 Task: Create List Commercial Sales in Board Employee Performance Tracking to Workspace Contract Management. Create List Residential Rentals in Board Customer Feedback Action Planning to Workspace Contract Management. Create List Commercial Rentals in Board Business Model Lean Startup Methodology Implementation to Workspace Contract Management
Action: Mouse moved to (62, 303)
Screenshot: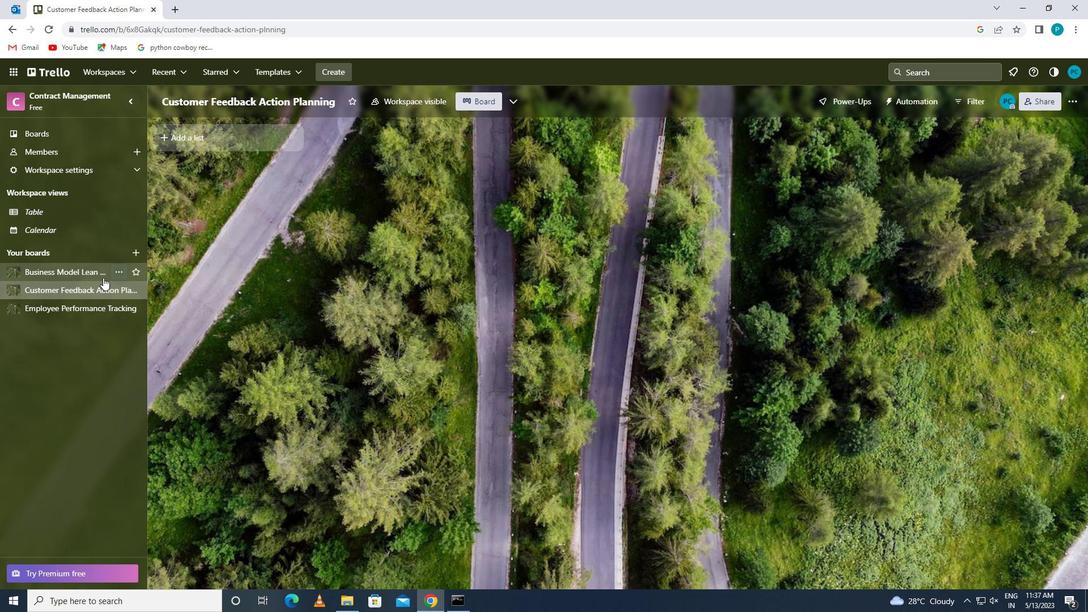 
Action: Mouse pressed left at (62, 303)
Screenshot: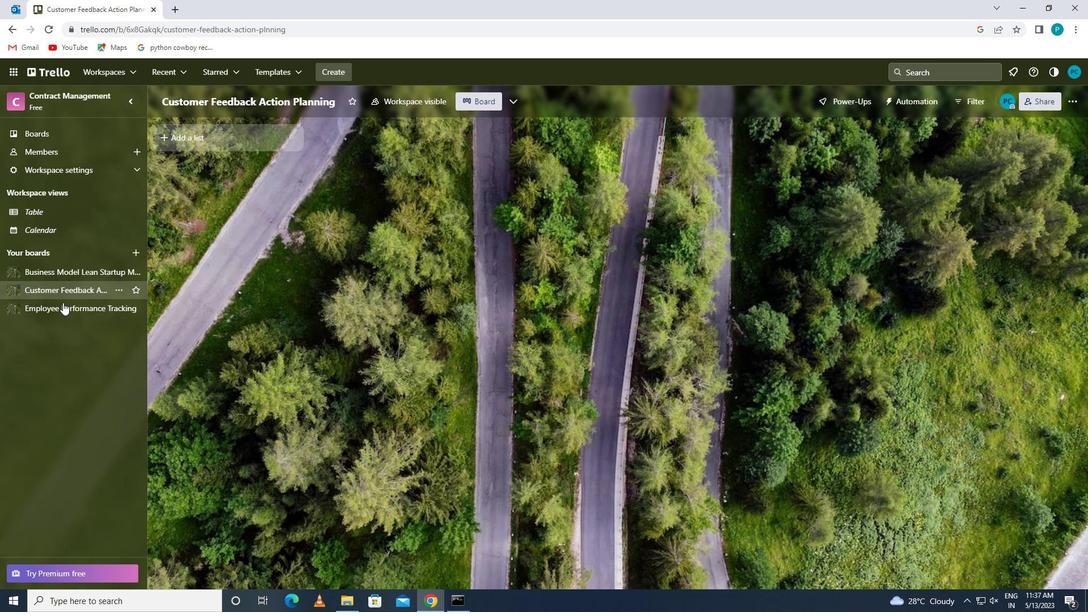 
Action: Mouse moved to (236, 145)
Screenshot: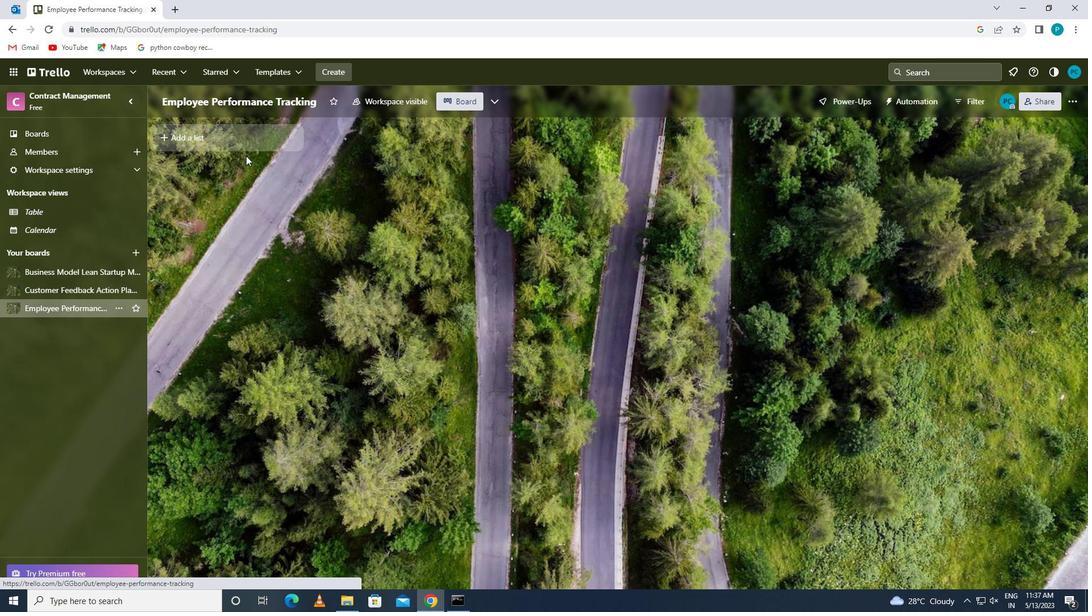 
Action: Mouse pressed left at (236, 145)
Screenshot: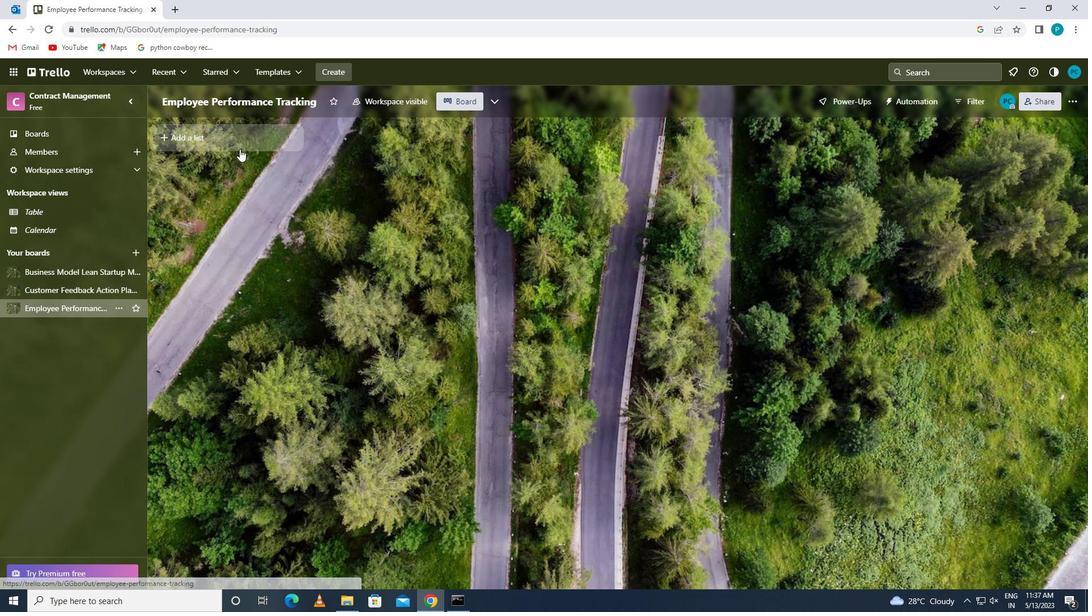 
Action: Key pressed <Key.caps_lock>c<Key.caps_lock><Key.backspace>c<Key.caps_lock>ommercial<Key.space><Key.caps_lock>s<Key.caps_lock>ales
Screenshot: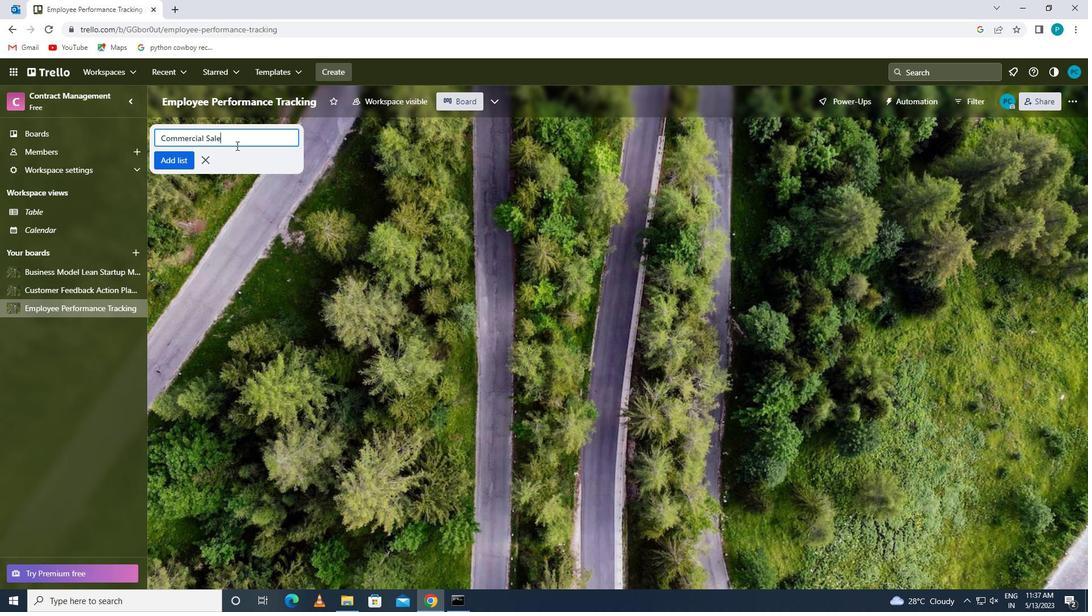 
Action: Mouse moved to (186, 156)
Screenshot: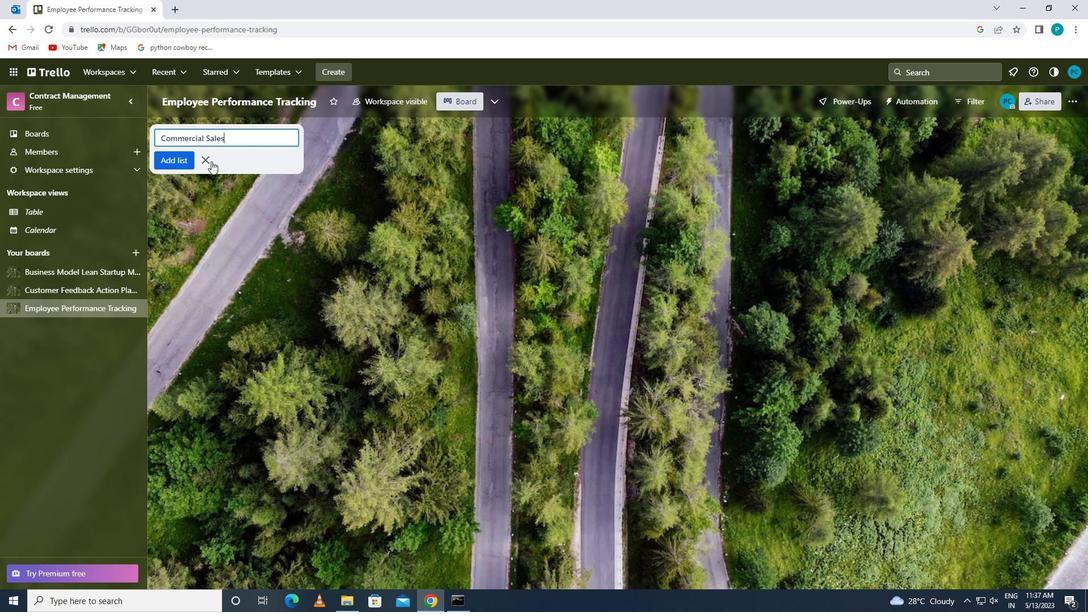 
Action: Mouse pressed left at (186, 156)
Screenshot: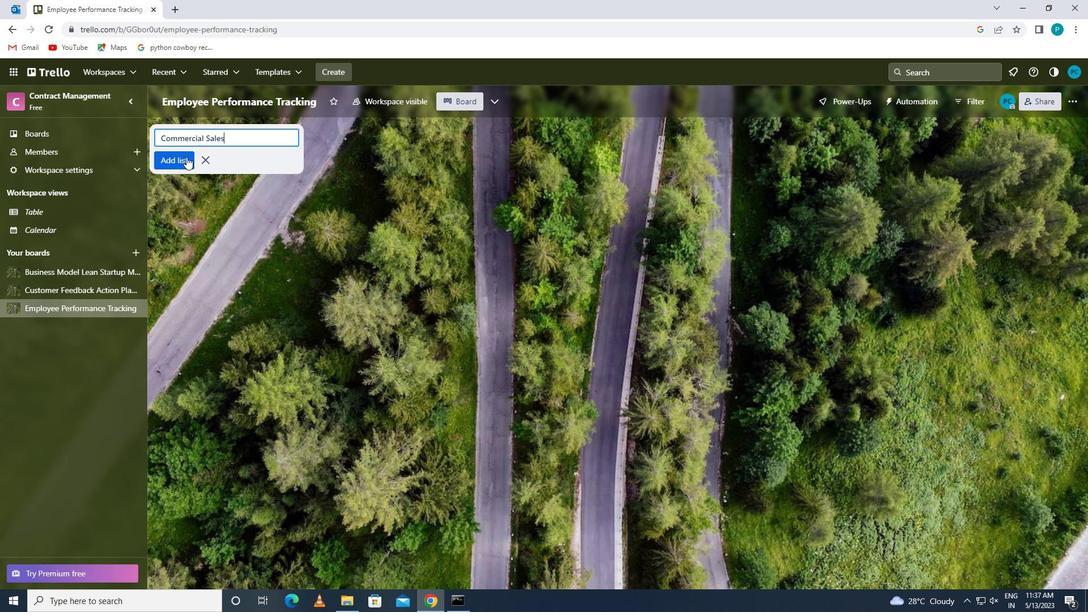 
Action: Mouse moved to (59, 298)
Screenshot: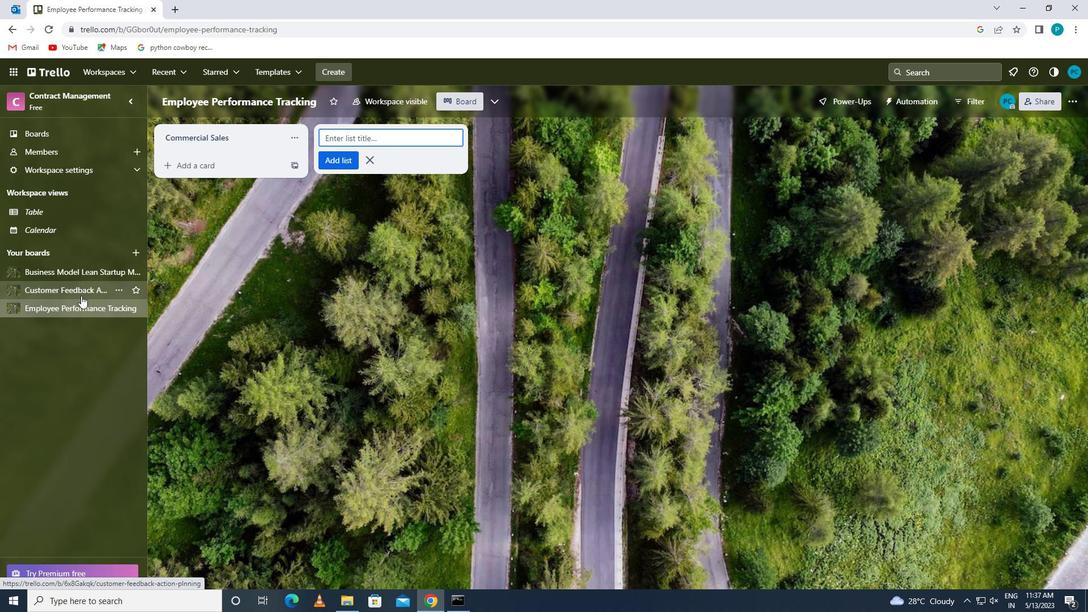 
Action: Mouse pressed left at (59, 298)
Screenshot: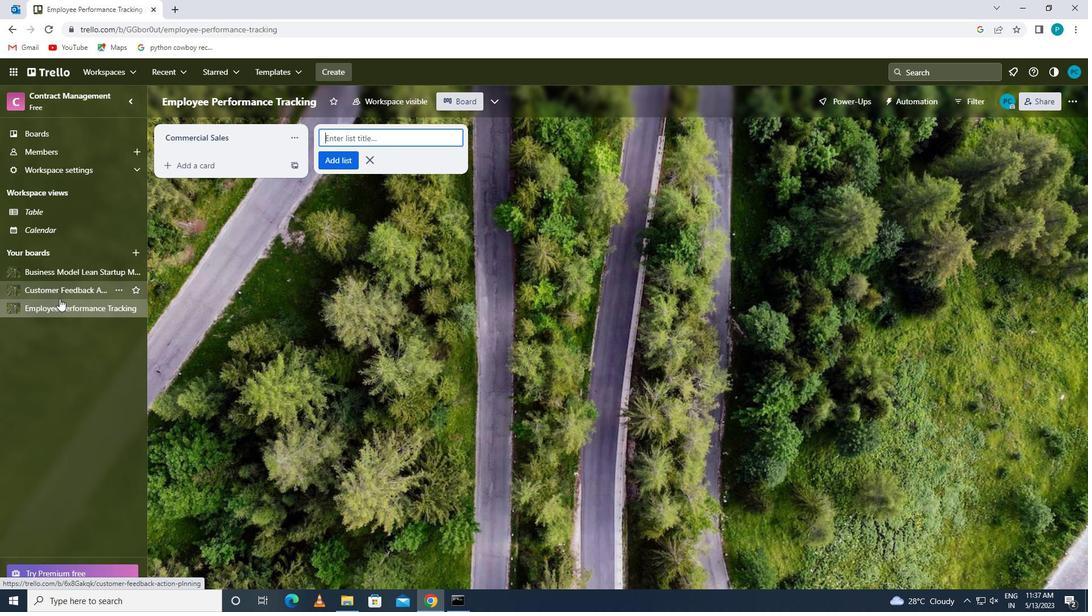 
Action: Mouse moved to (194, 130)
Screenshot: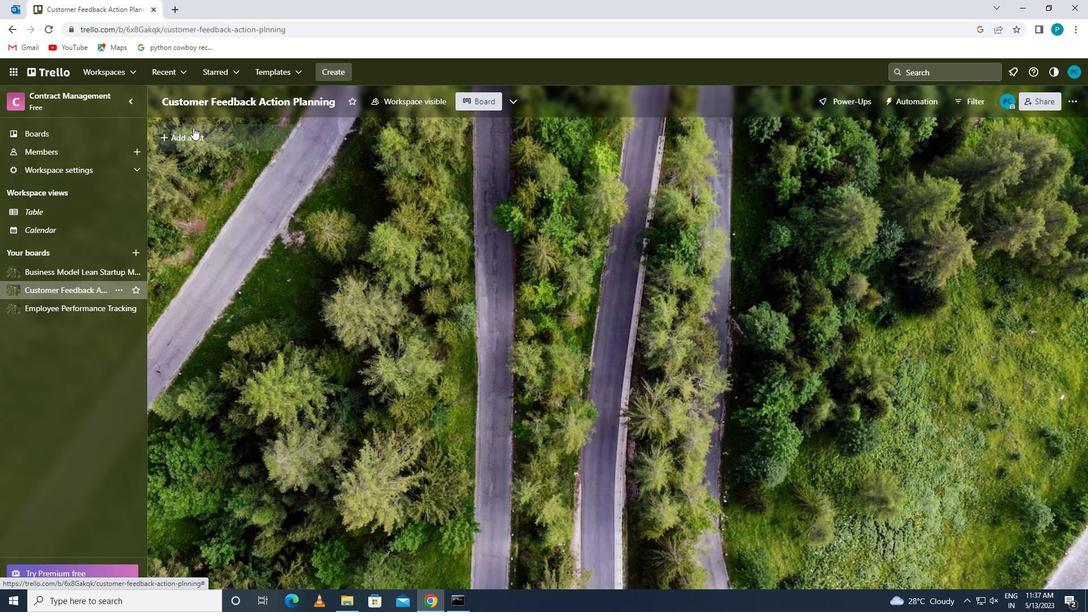 
Action: Mouse pressed left at (194, 130)
Screenshot: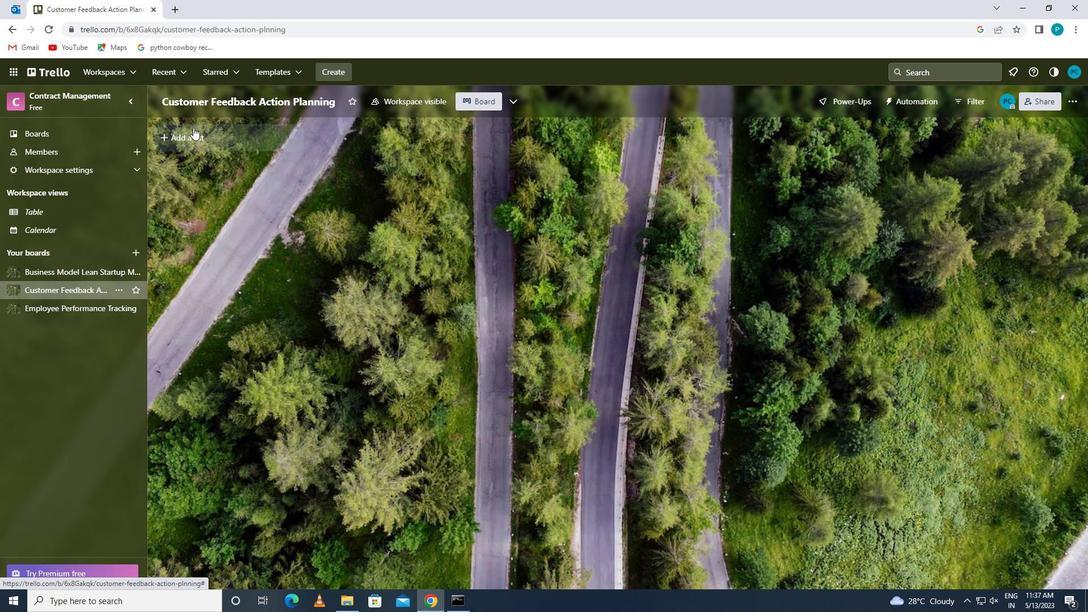 
Action: Mouse moved to (194, 130)
Screenshot: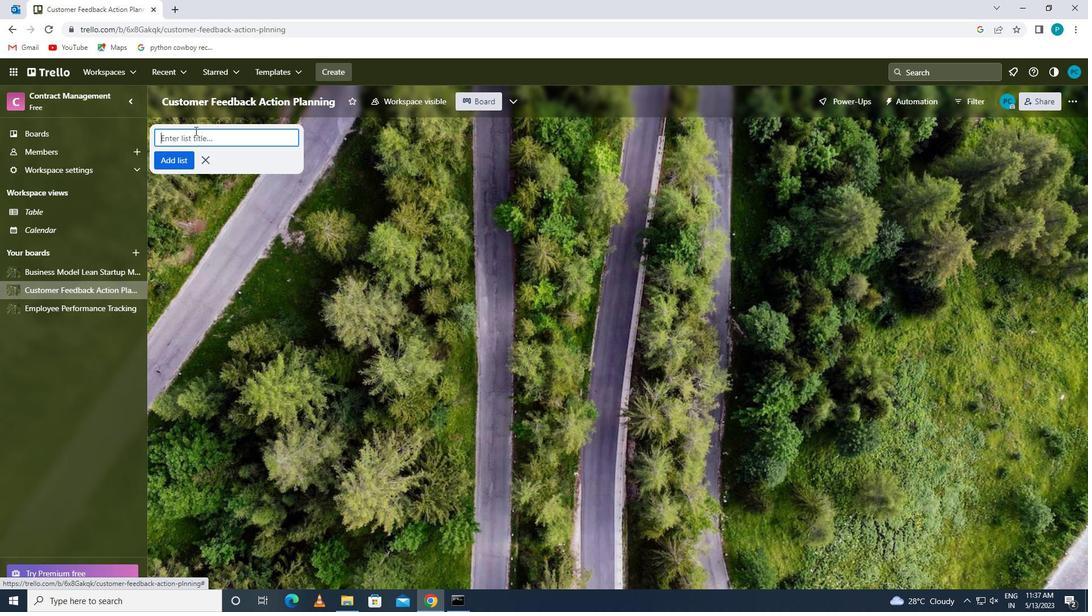 
Action: Key pressed <Key.caps_lock>r<Key.caps_lock>esidential<Key.space><Key.caps_lock>r<Key.caps_lock>entals
Screenshot: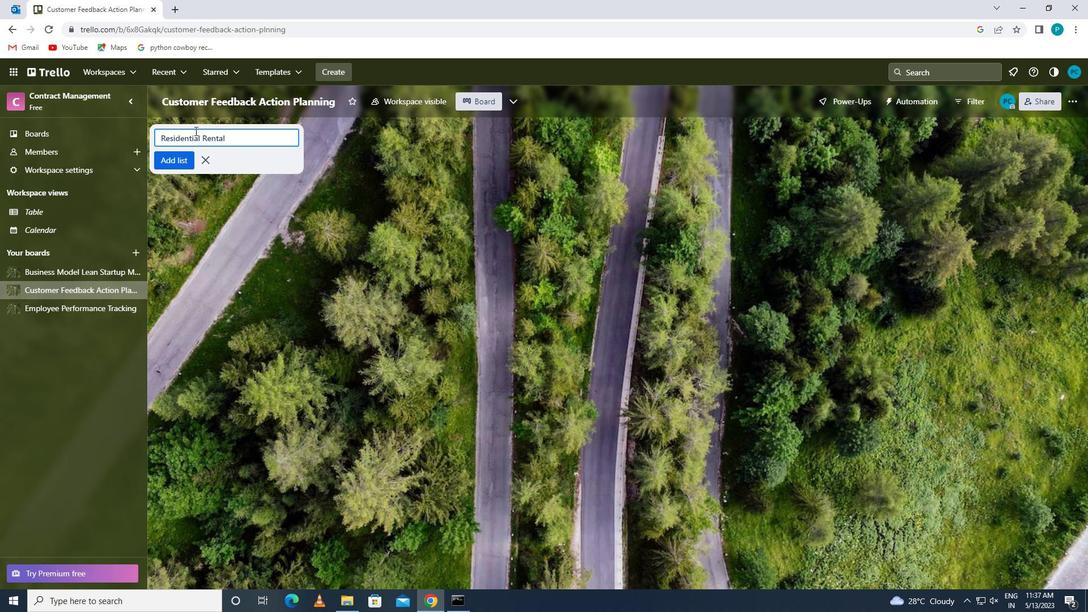
Action: Mouse moved to (192, 159)
Screenshot: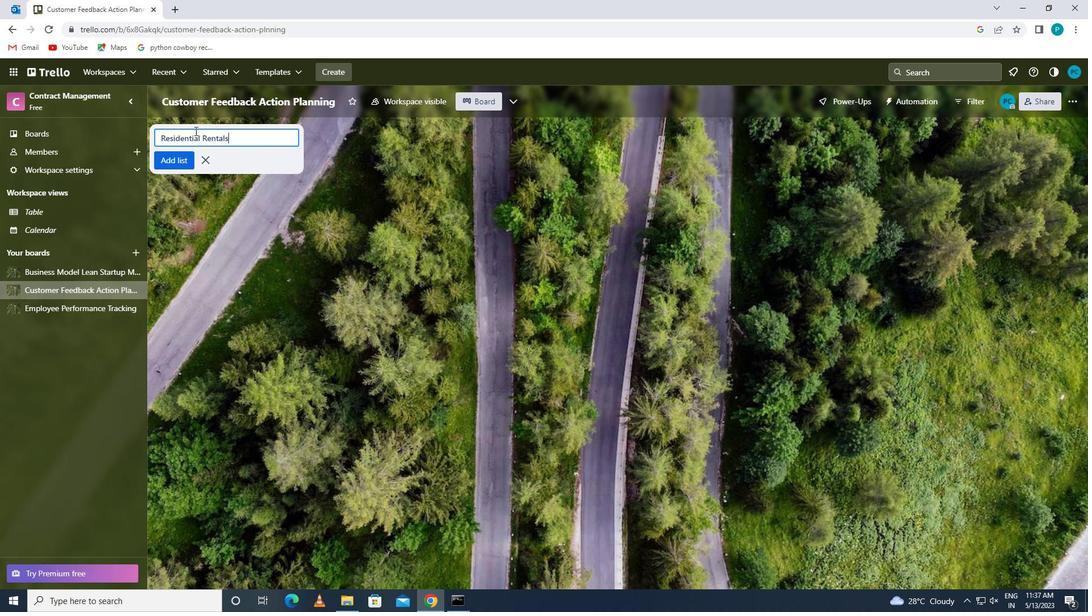 
Action: Mouse pressed left at (192, 159)
Screenshot: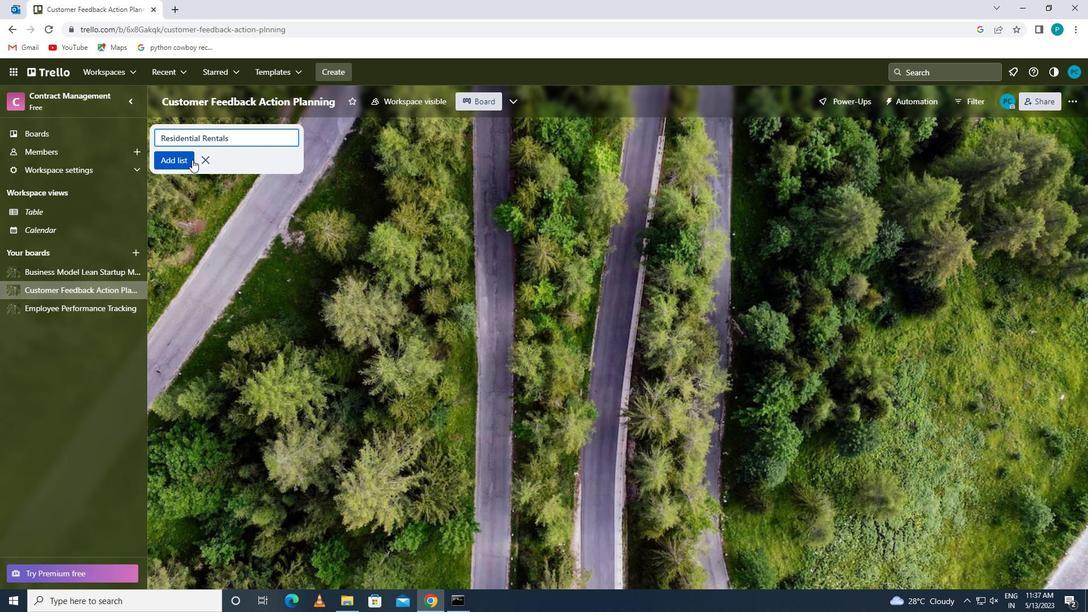 
Action: Mouse moved to (53, 269)
Screenshot: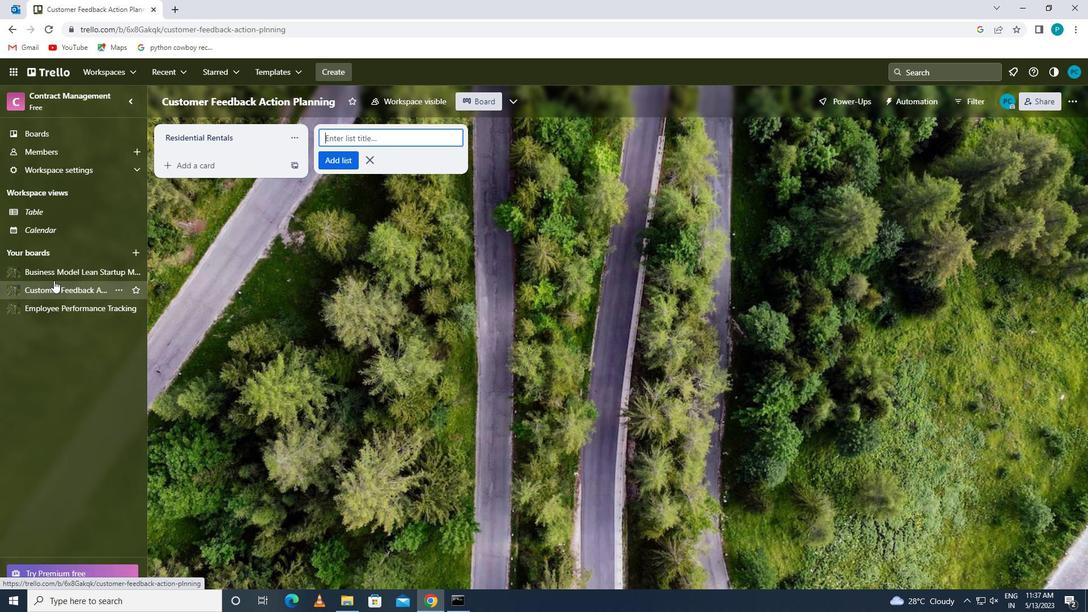 
Action: Mouse pressed left at (53, 269)
Screenshot: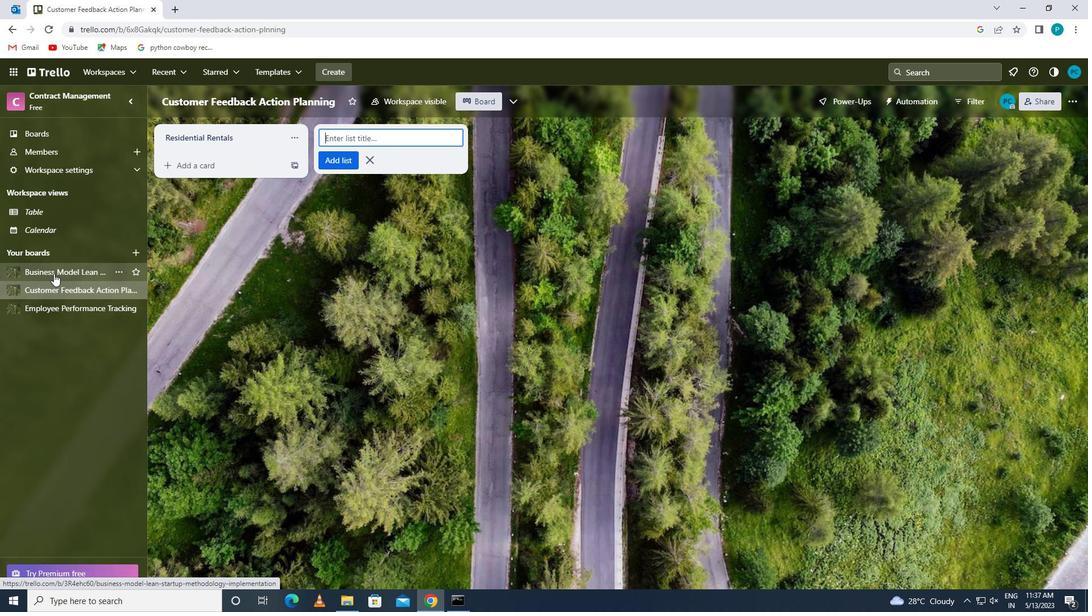 
Action: Mouse moved to (211, 143)
Screenshot: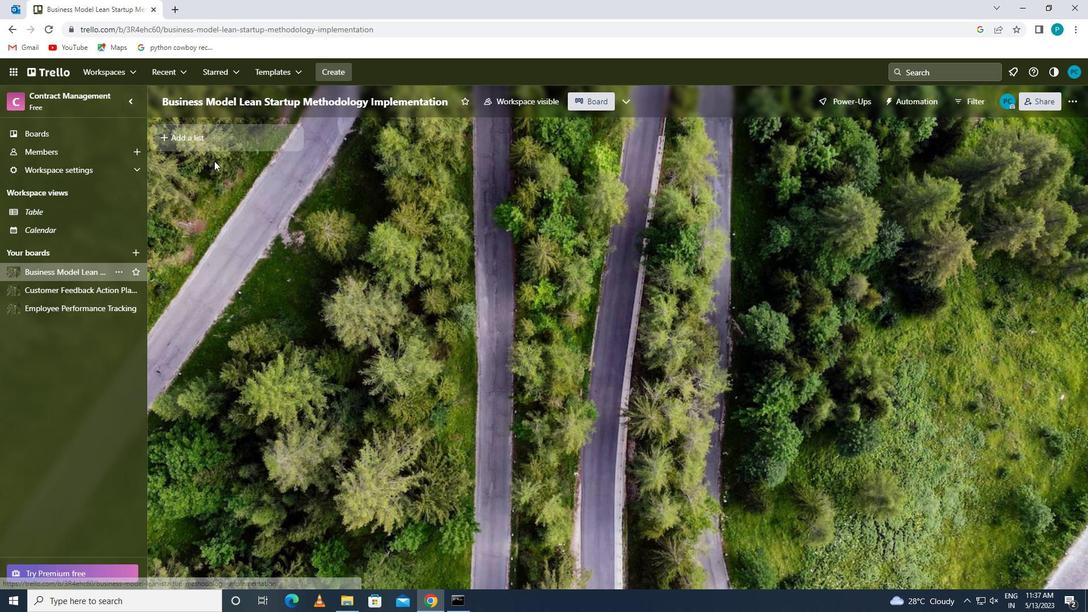
Action: Mouse pressed left at (211, 143)
Screenshot: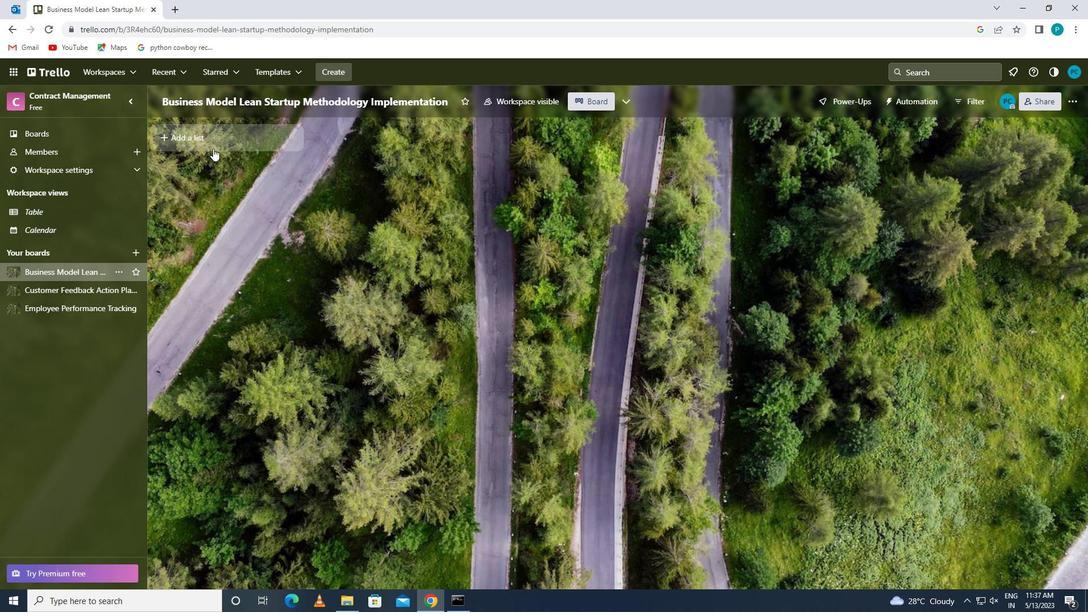 
Action: Key pressed <Key.caps_lock>c<Key.caps_lock>ommercial<Key.space><Key.caps_lock>r<Key.caps_lock>entals
Screenshot: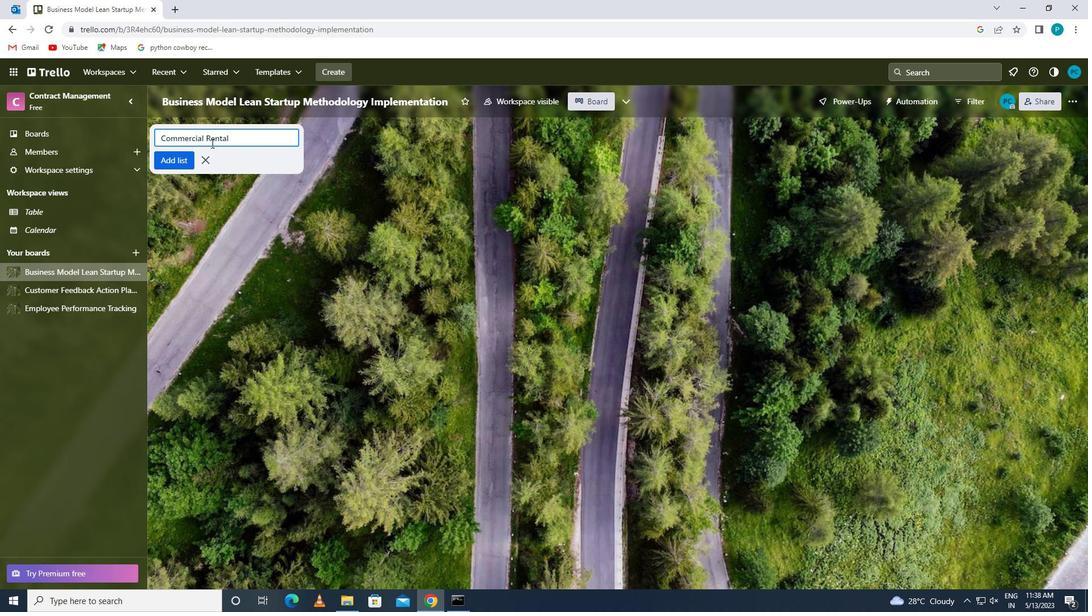 
Action: Mouse moved to (158, 156)
Screenshot: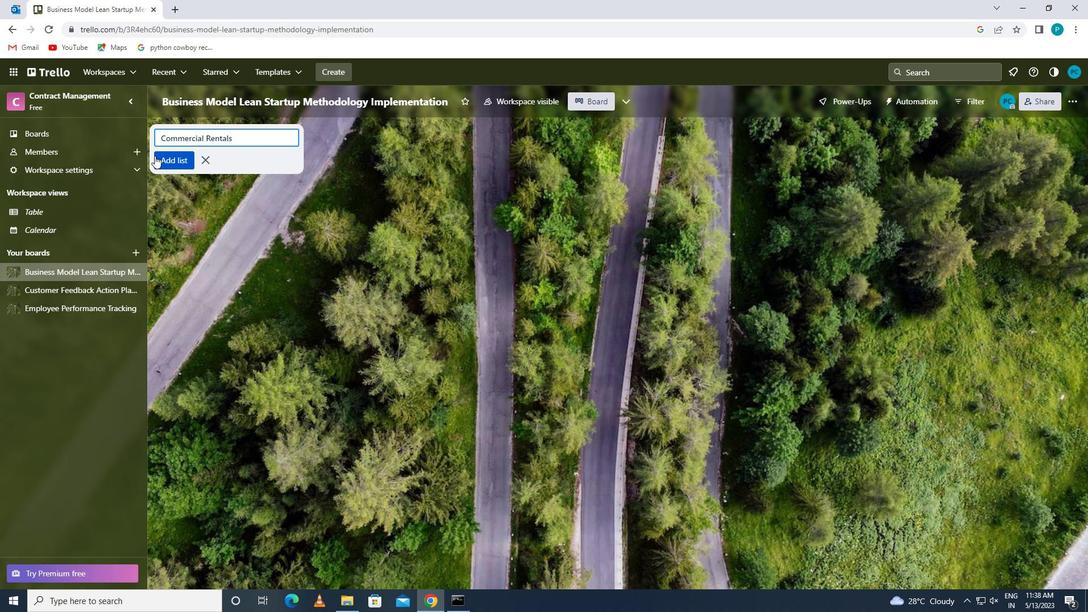 
Action: Mouse pressed left at (158, 156)
Screenshot: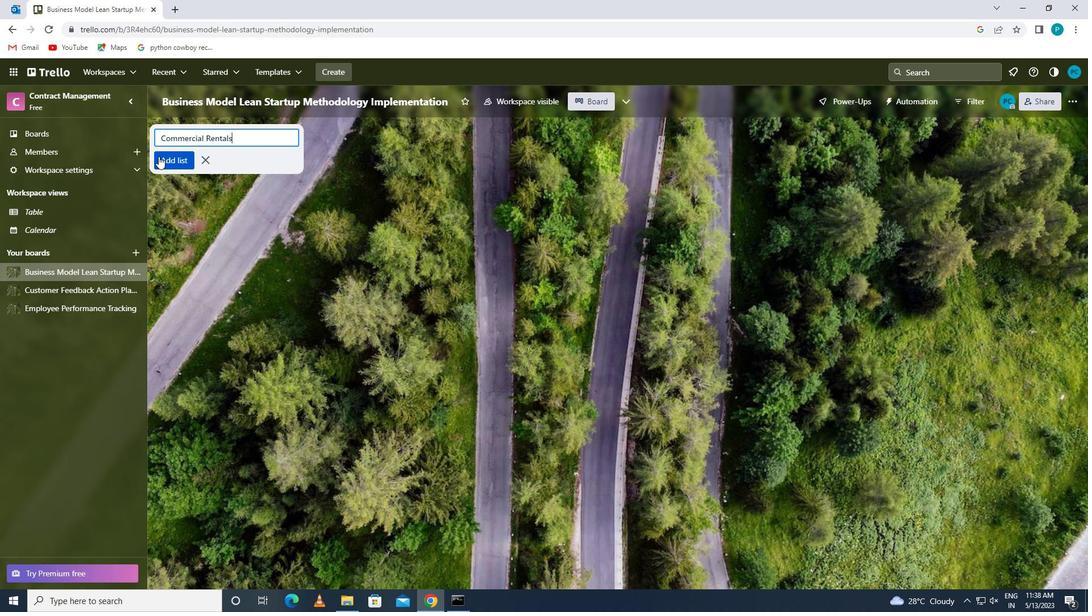 
Action: Mouse moved to (308, 265)
Screenshot: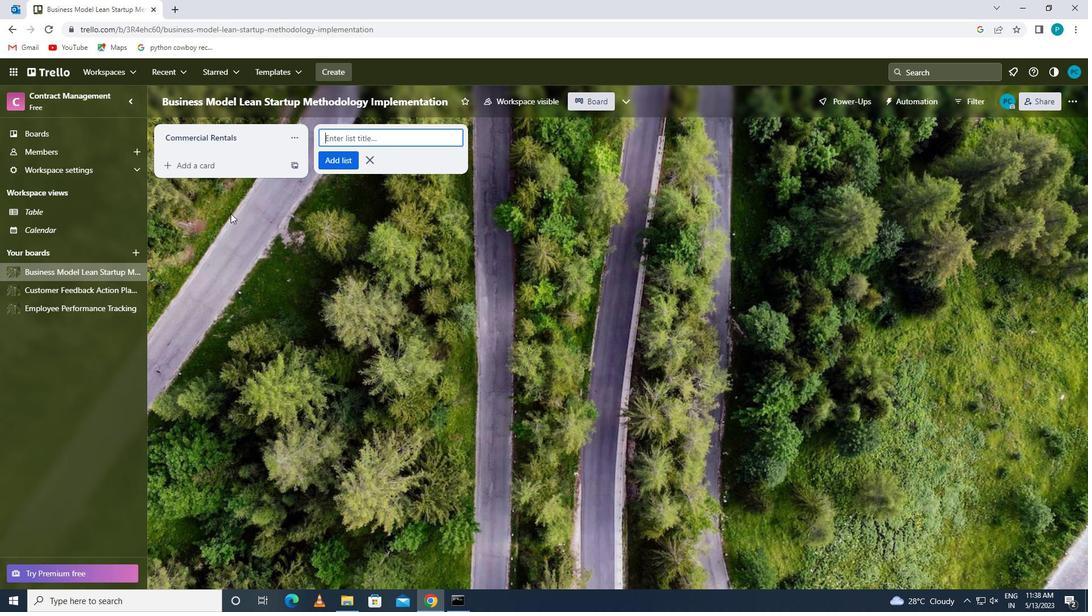
